 Task: Export the audit logs in CSV.
Action: Mouse moved to (1039, 250)
Screenshot: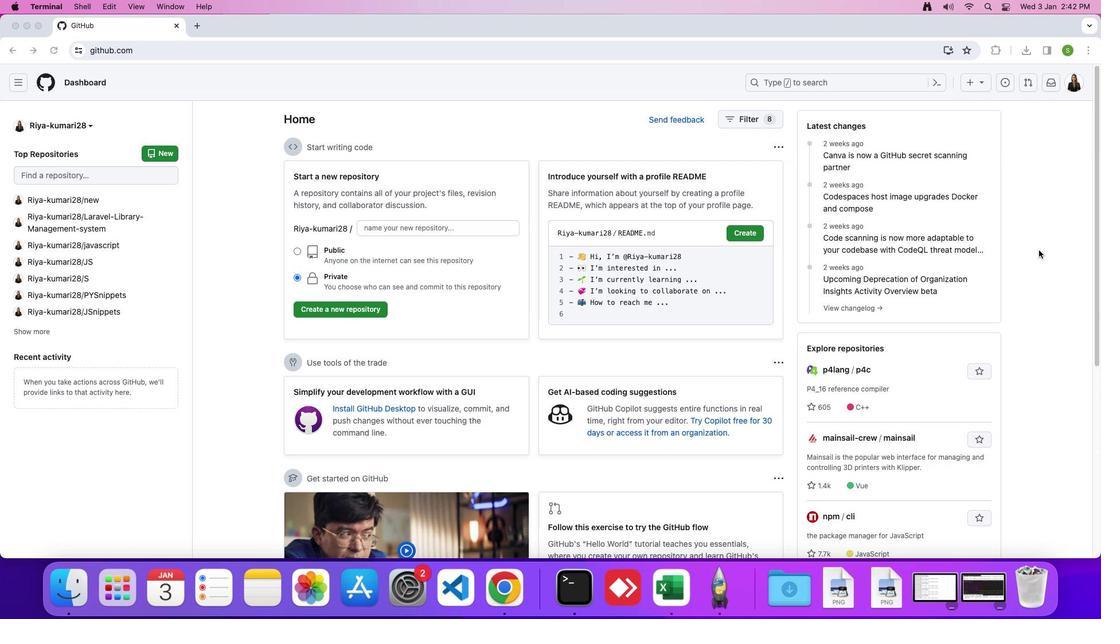 
Action: Mouse pressed left at (1039, 250)
Screenshot: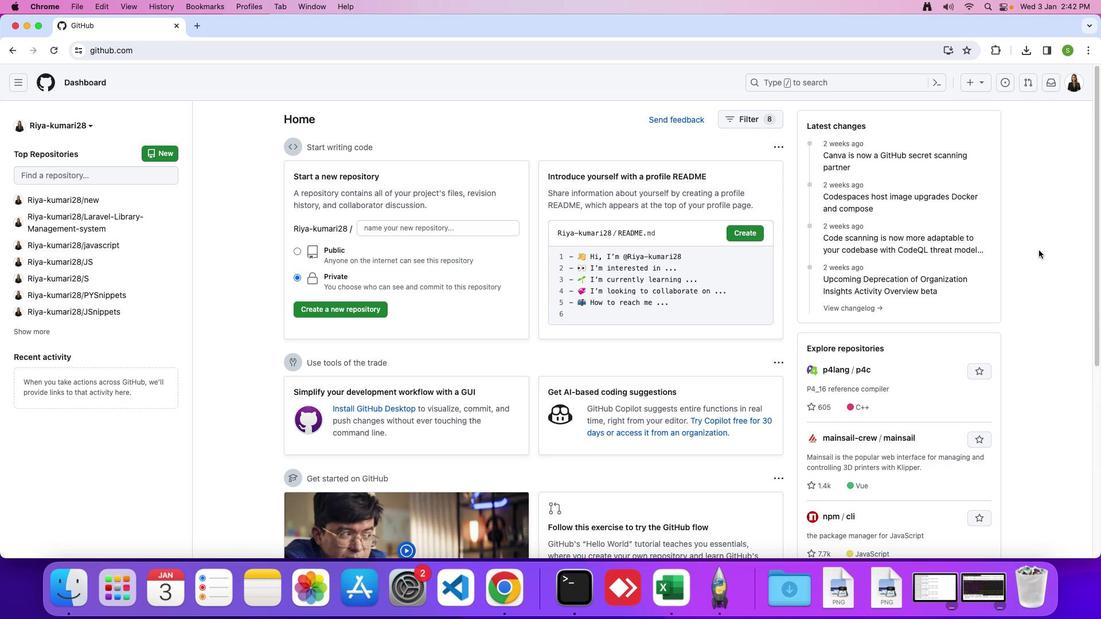 
Action: Mouse moved to (1075, 82)
Screenshot: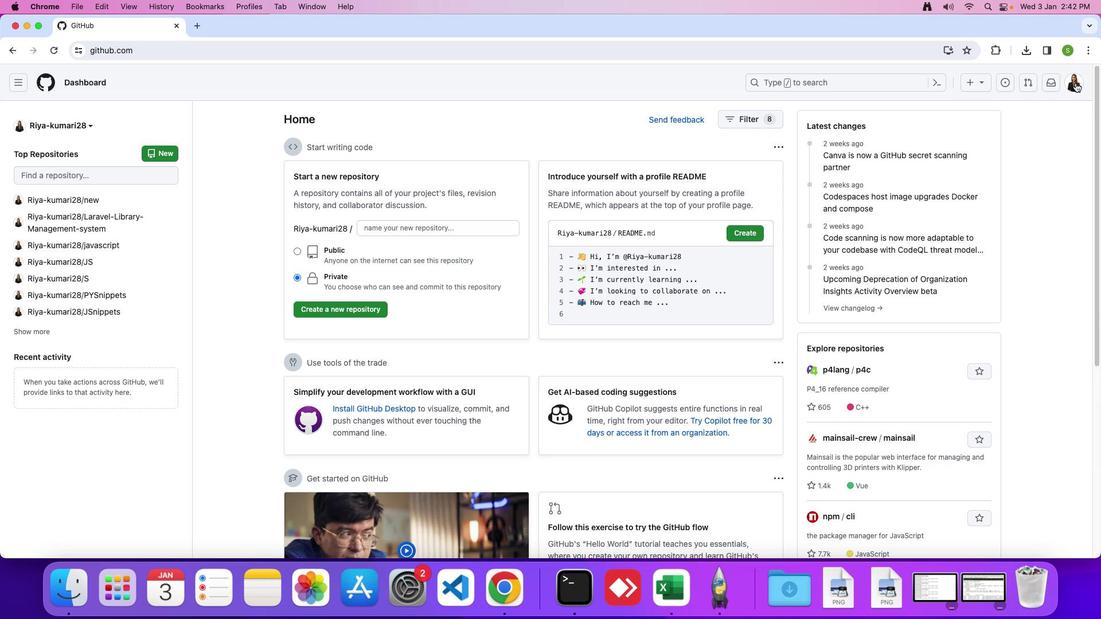 
Action: Mouse pressed left at (1075, 82)
Screenshot: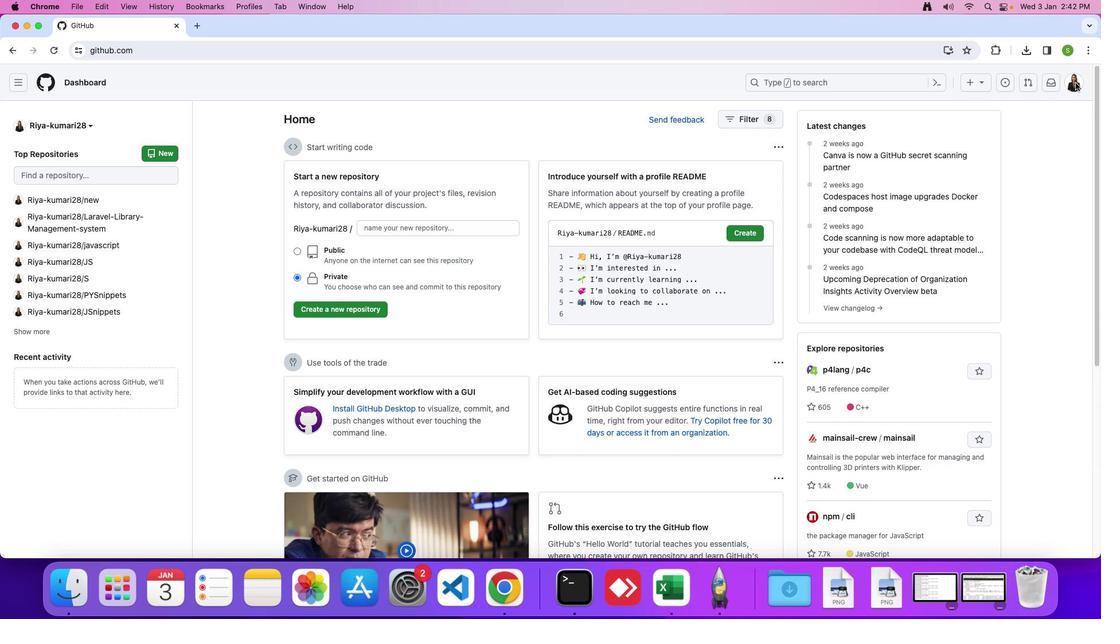 
Action: Mouse moved to (1011, 396)
Screenshot: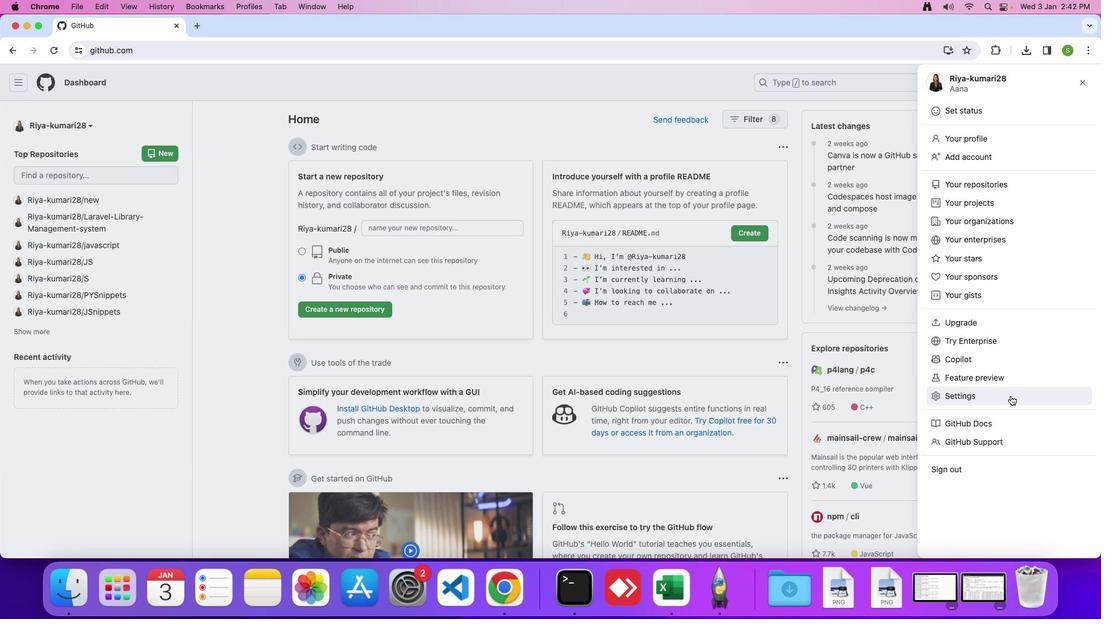 
Action: Mouse pressed left at (1011, 396)
Screenshot: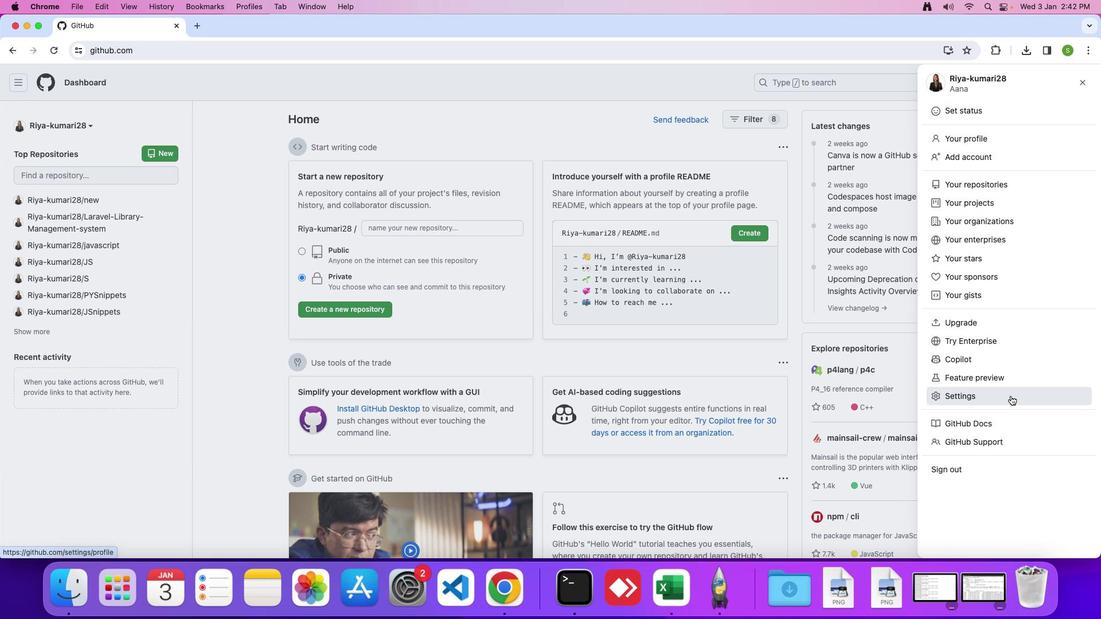 
Action: Mouse moved to (356, 404)
Screenshot: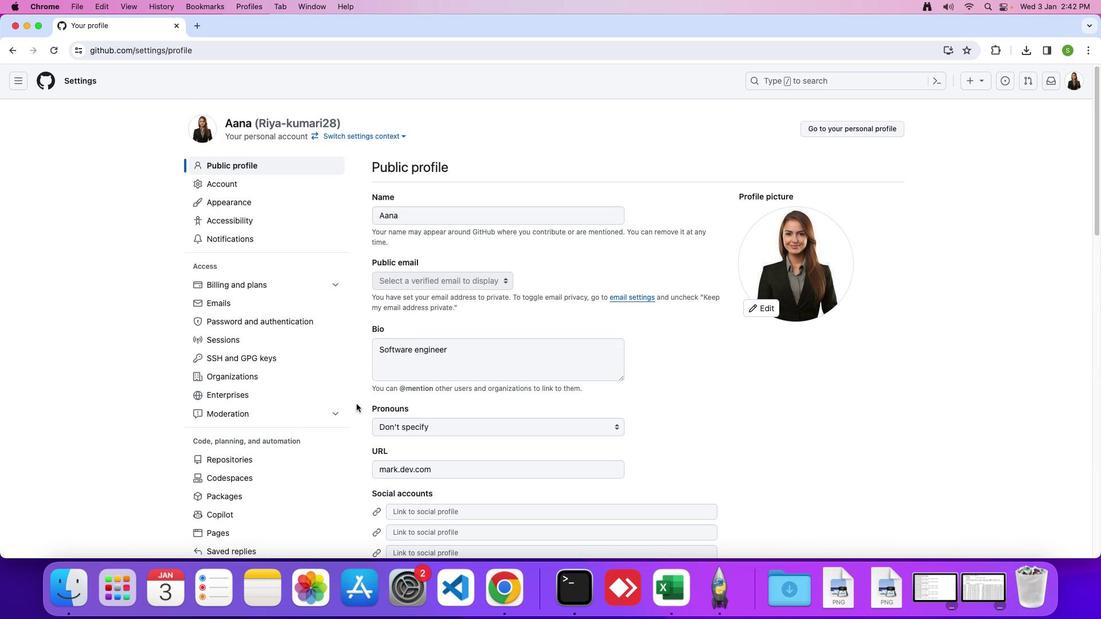 
Action: Mouse scrolled (356, 404) with delta (0, 0)
Screenshot: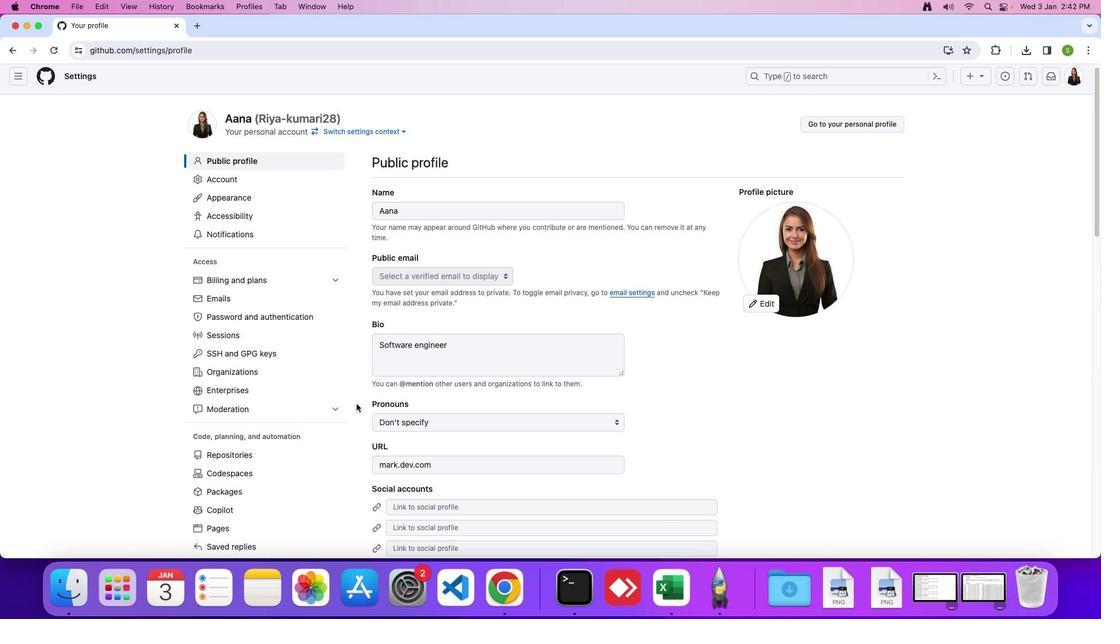 
Action: Mouse moved to (356, 404)
Screenshot: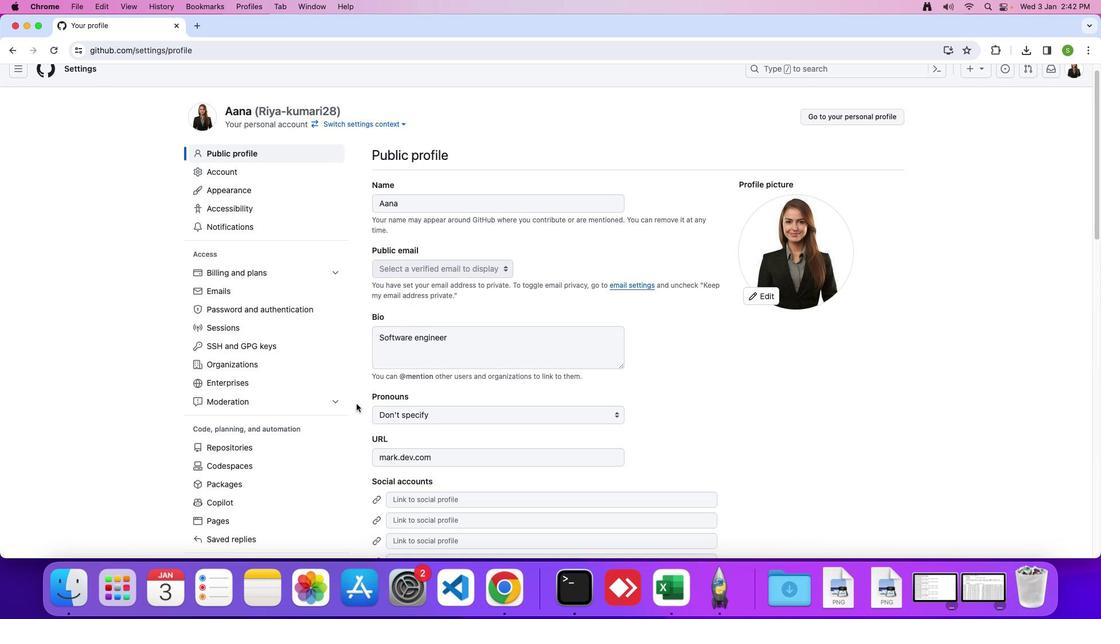 
Action: Mouse scrolled (356, 404) with delta (0, 0)
Screenshot: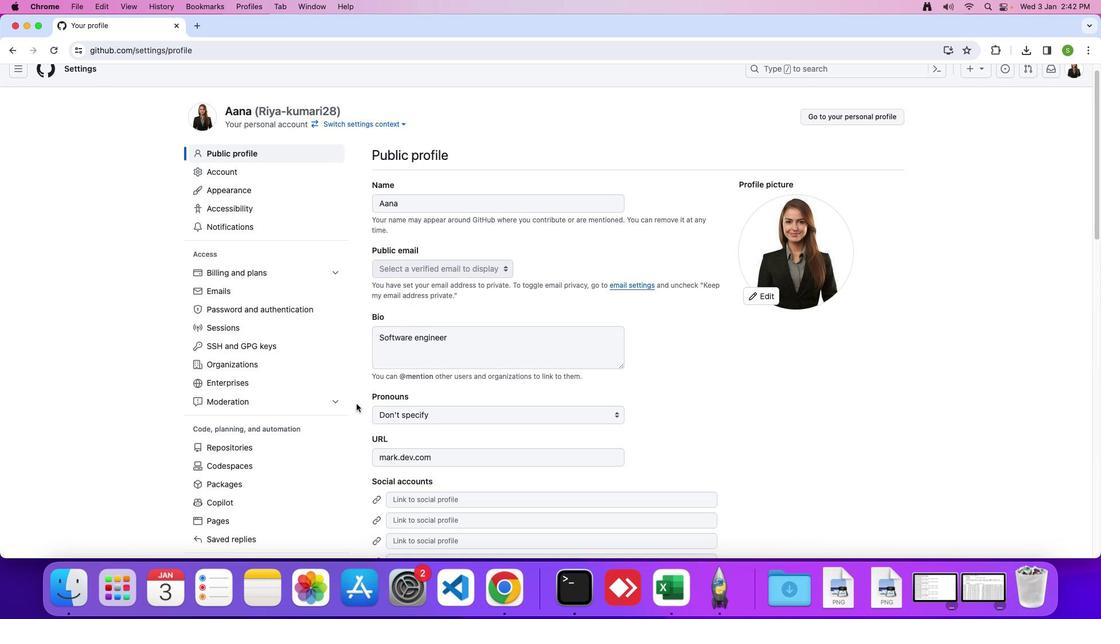 
Action: Mouse moved to (356, 404)
Screenshot: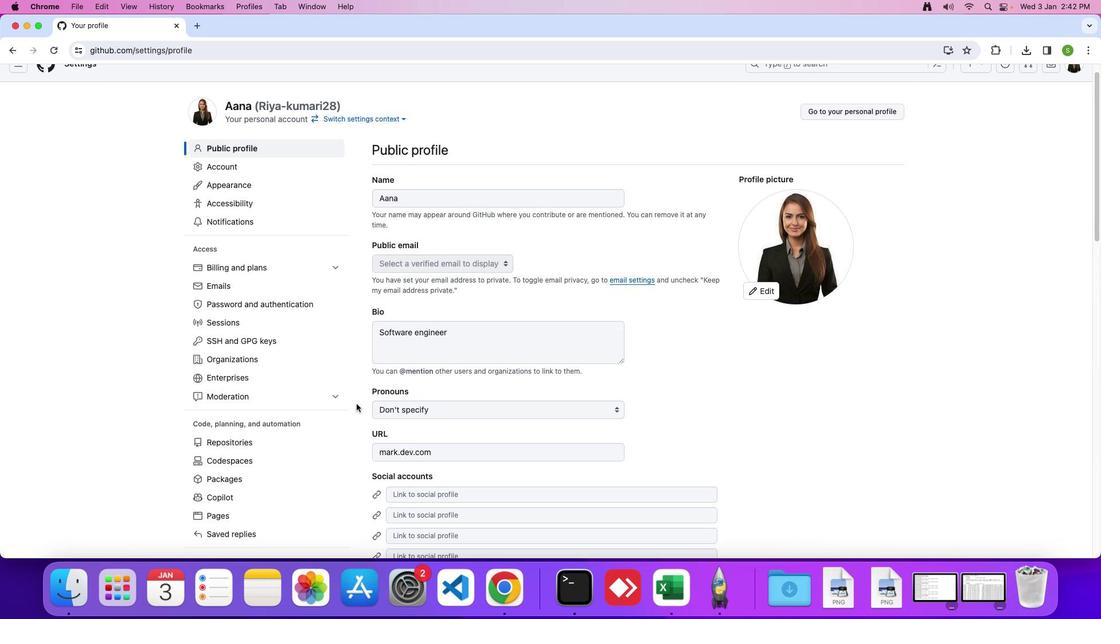 
Action: Mouse scrolled (356, 404) with delta (0, -1)
Screenshot: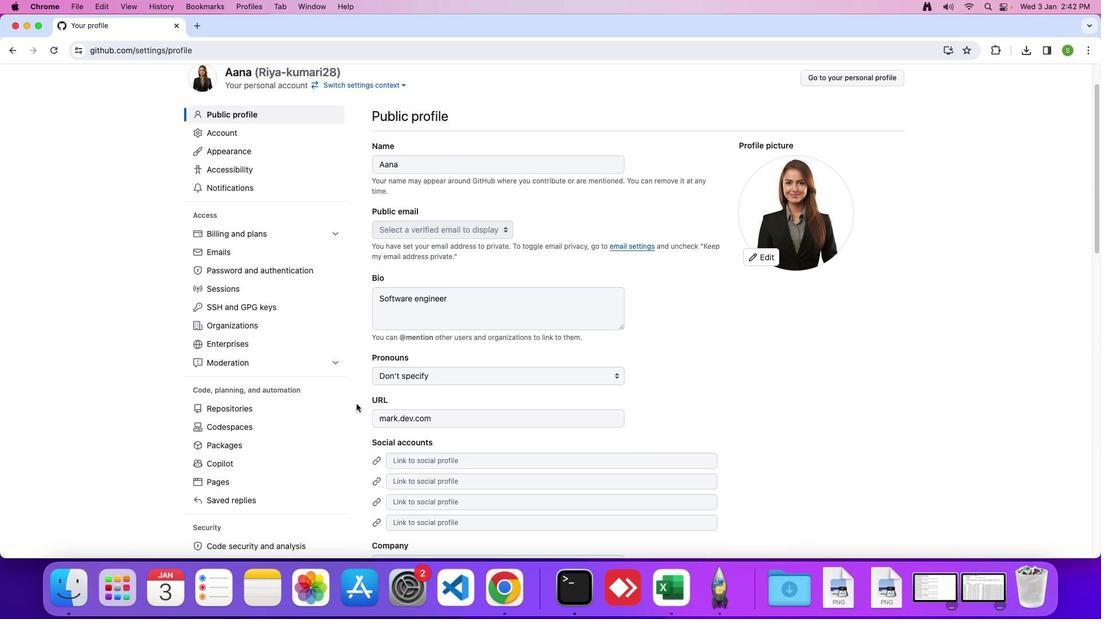 
Action: Mouse moved to (356, 403)
Screenshot: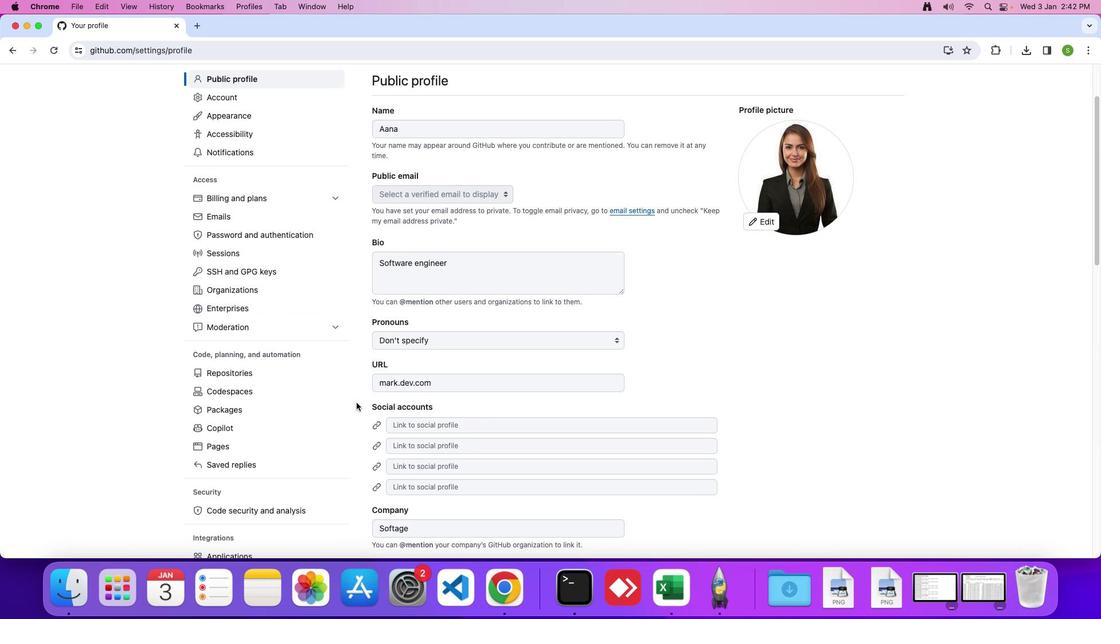 
Action: Mouse scrolled (356, 403) with delta (0, 0)
Screenshot: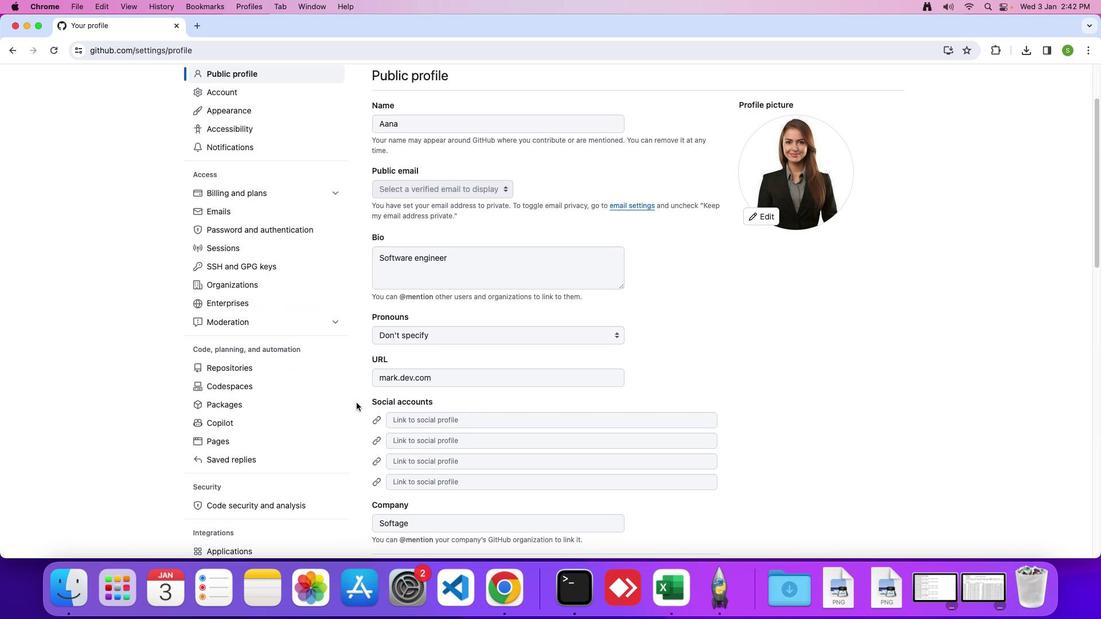
Action: Mouse moved to (356, 402)
Screenshot: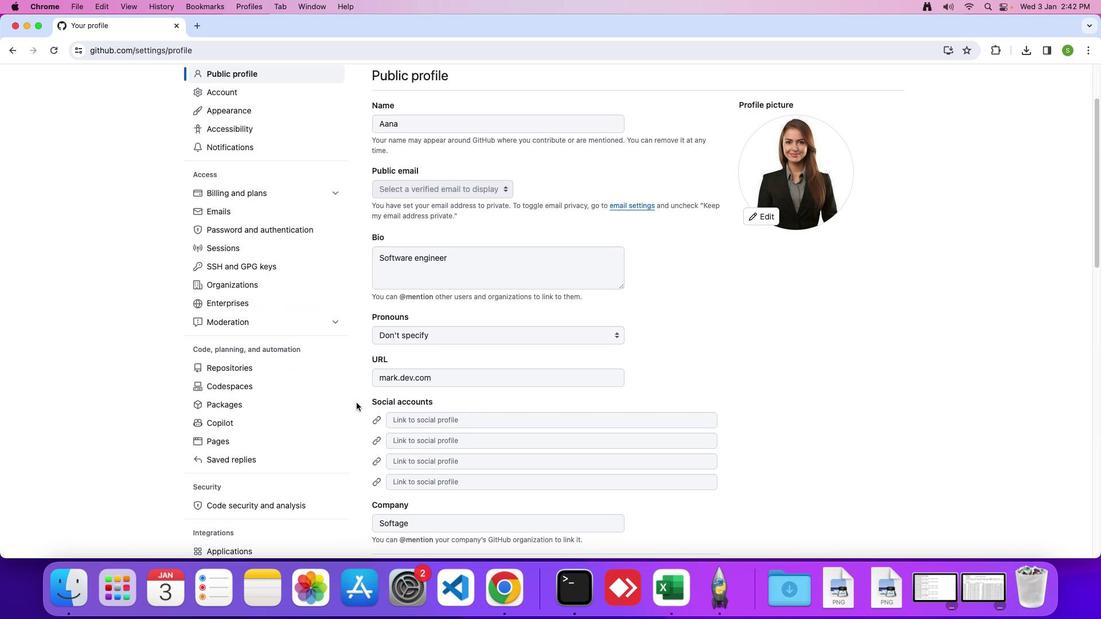 
Action: Mouse scrolled (356, 402) with delta (0, 0)
Screenshot: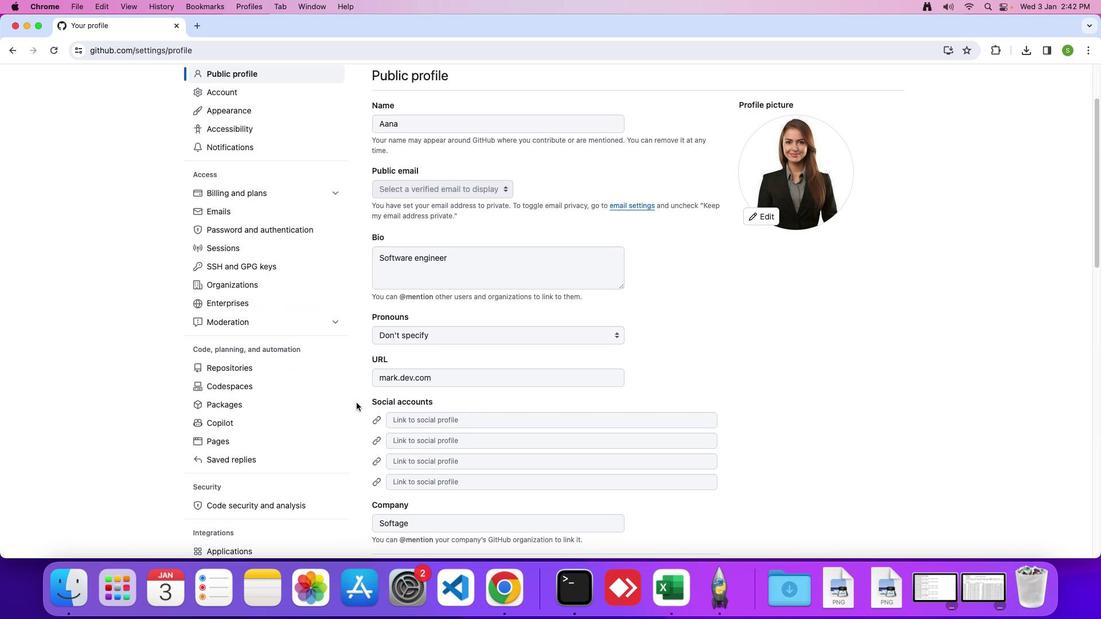 
Action: Mouse scrolled (356, 402) with delta (0, -1)
Screenshot: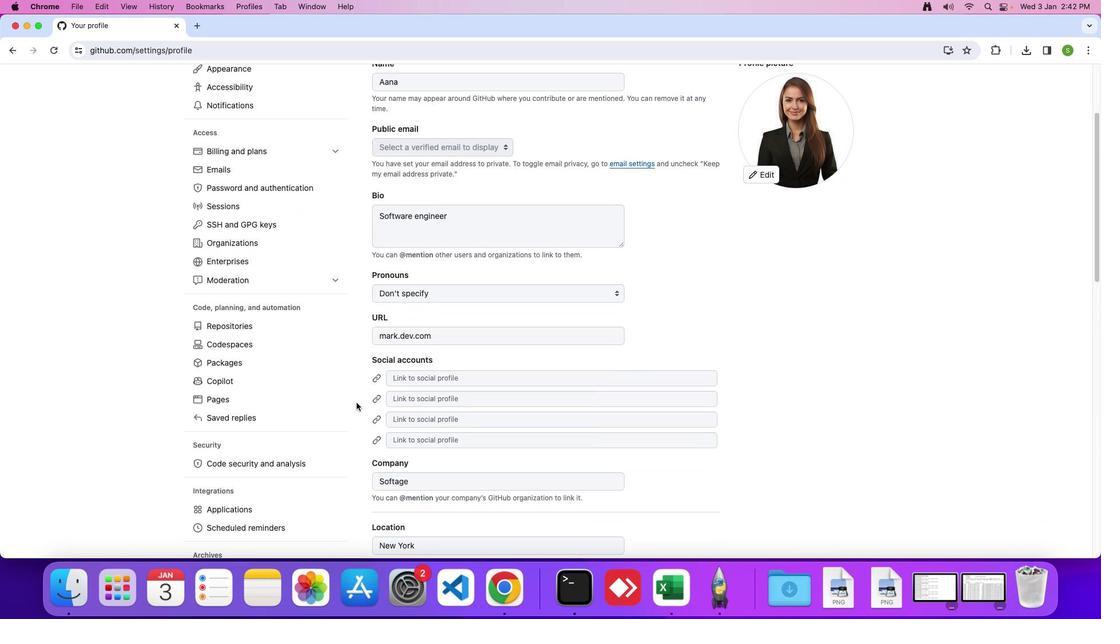 
Action: Mouse moved to (356, 402)
Screenshot: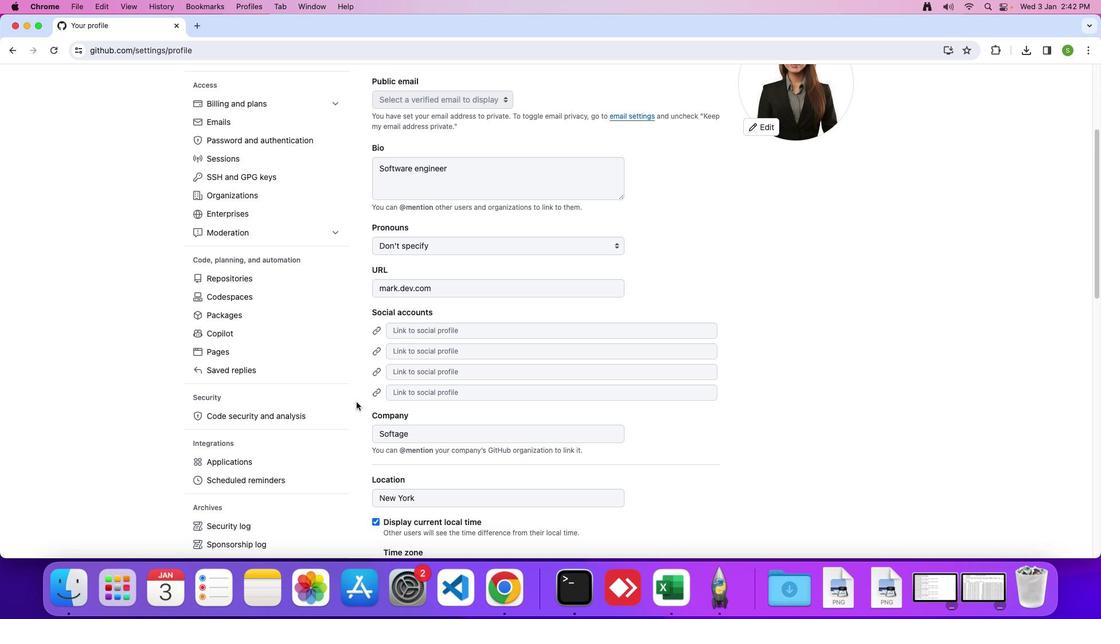 
Action: Mouse scrolled (356, 402) with delta (0, 0)
Screenshot: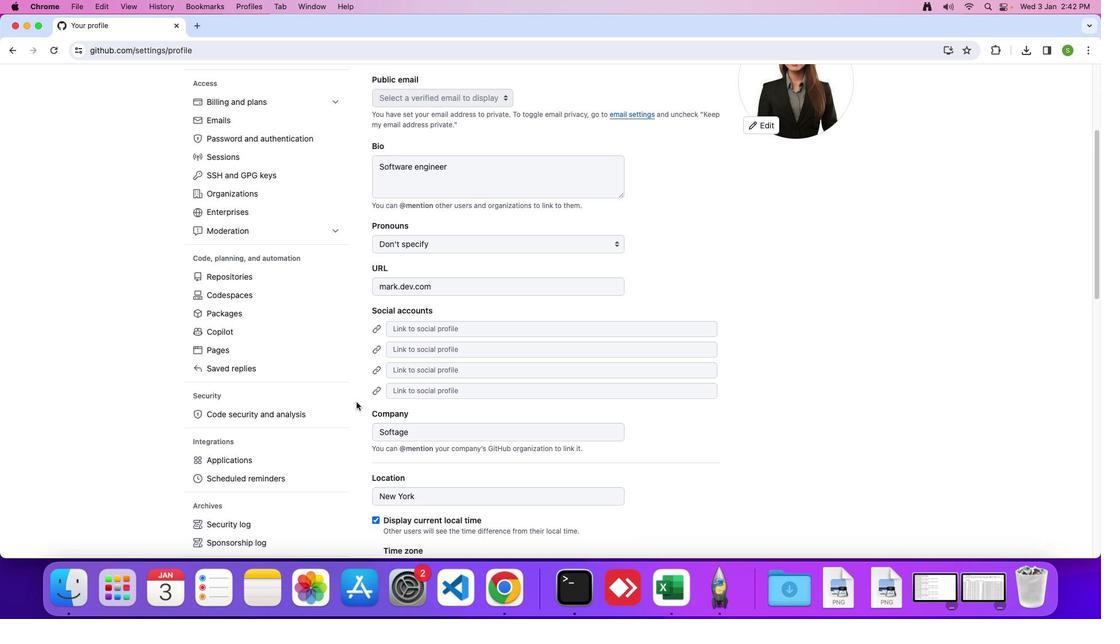 
Action: Mouse moved to (356, 402)
Screenshot: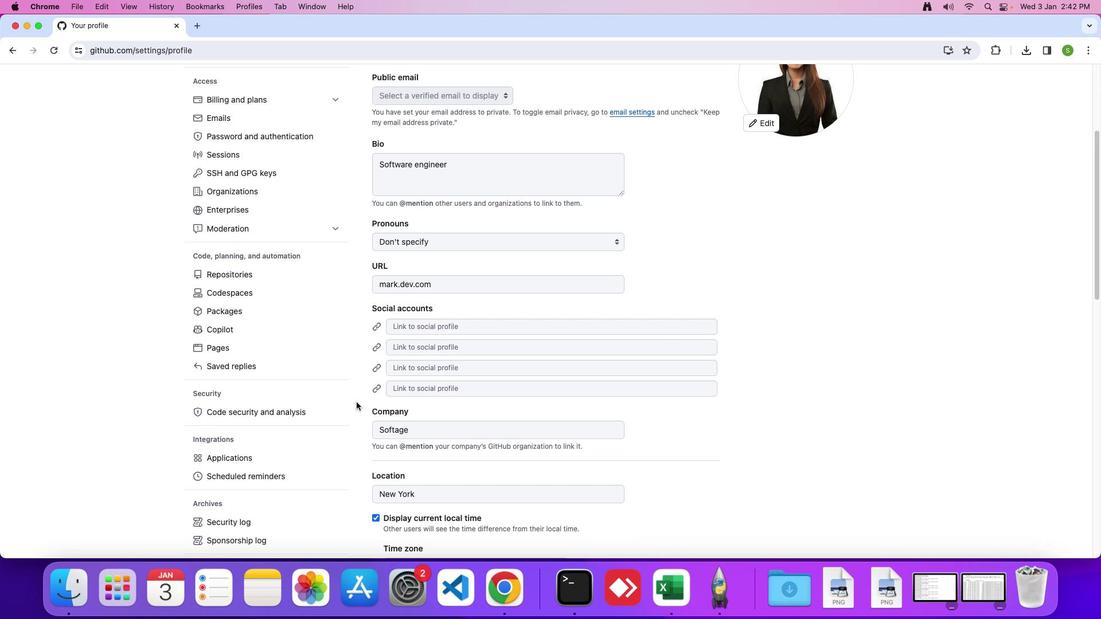 
Action: Mouse scrolled (356, 402) with delta (0, 0)
Screenshot: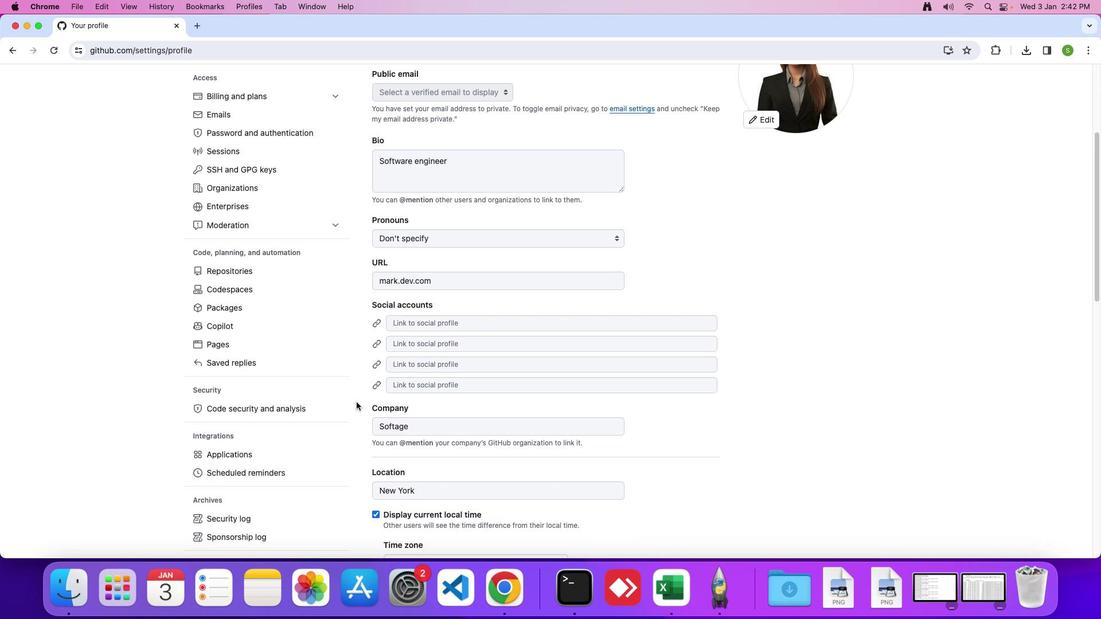 
Action: Mouse moved to (285, 516)
Screenshot: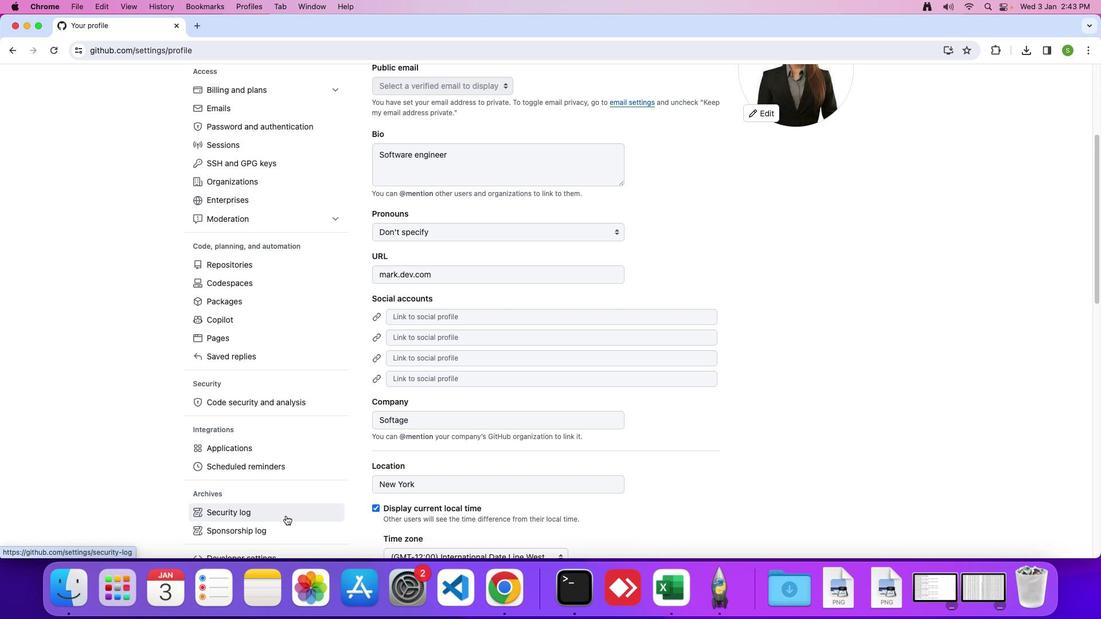 
Action: Mouse pressed left at (285, 516)
Screenshot: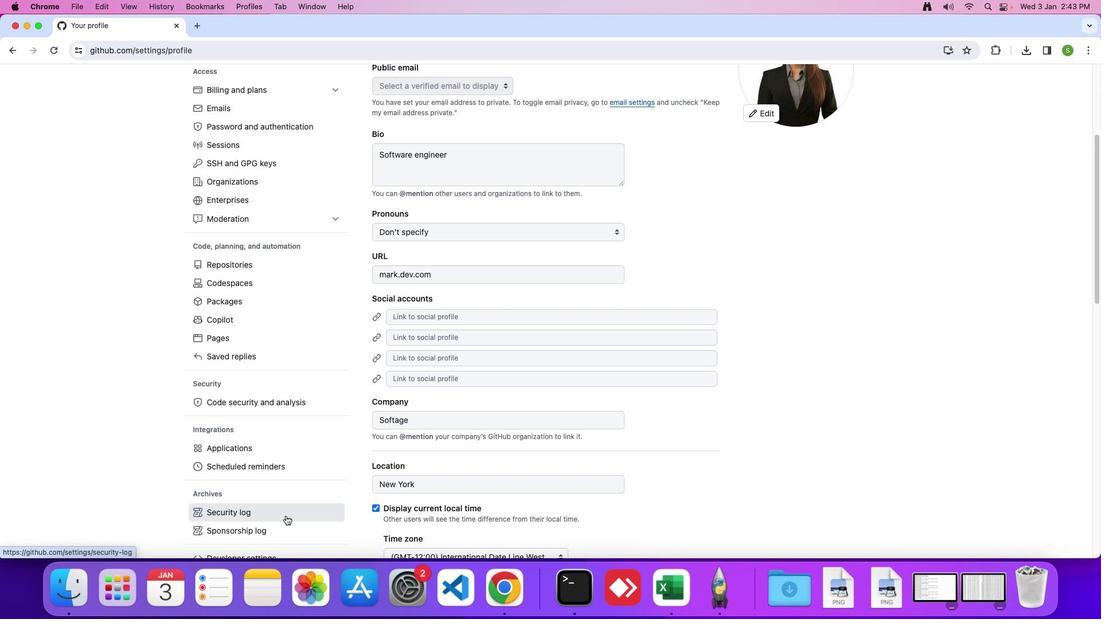 
Action: Mouse moved to (887, 203)
Screenshot: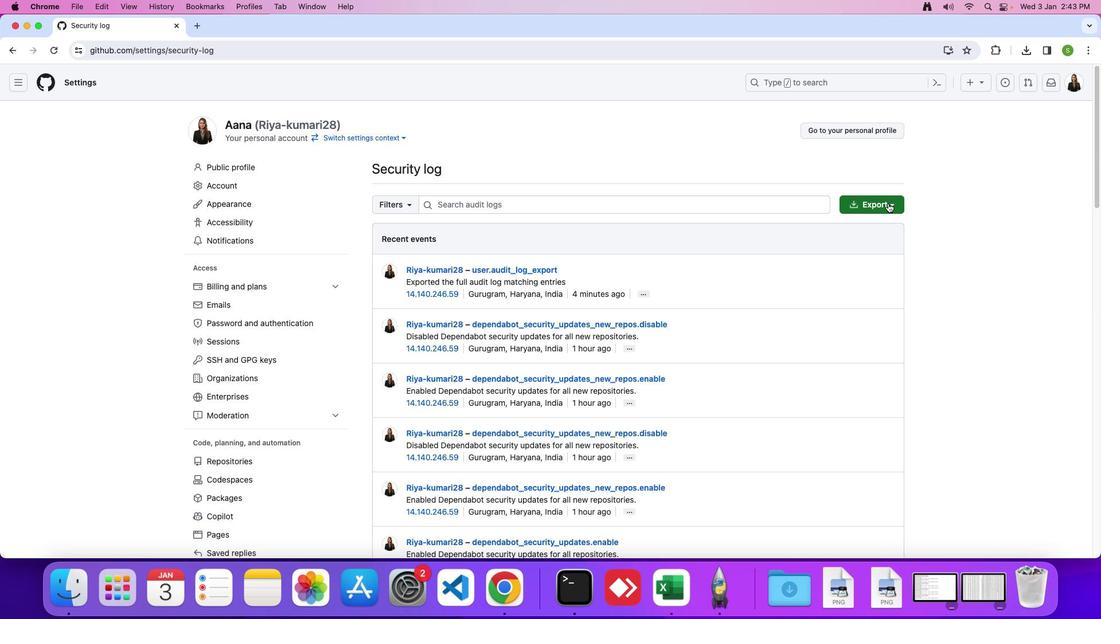
Action: Mouse pressed left at (887, 203)
Screenshot: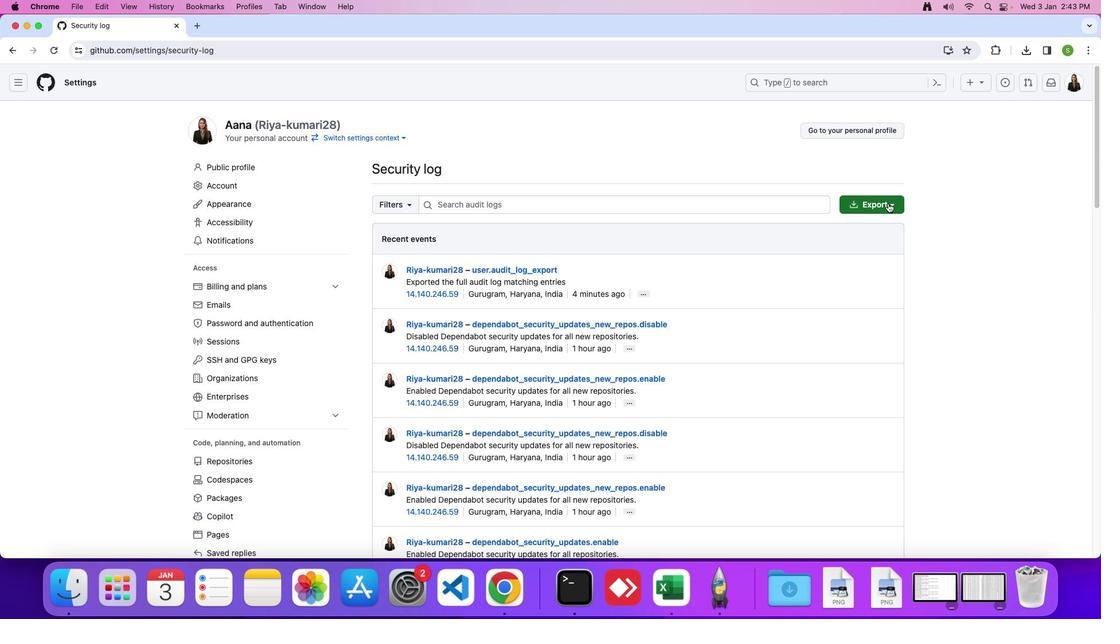 
Action: Mouse moved to (869, 240)
Screenshot: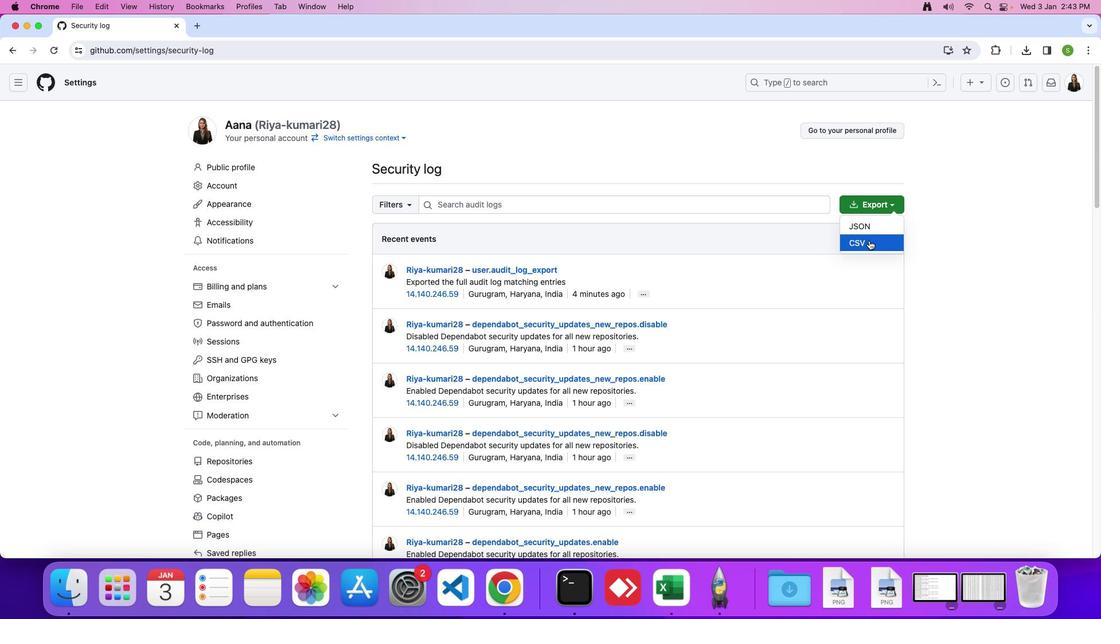 
Action: Mouse pressed left at (869, 240)
Screenshot: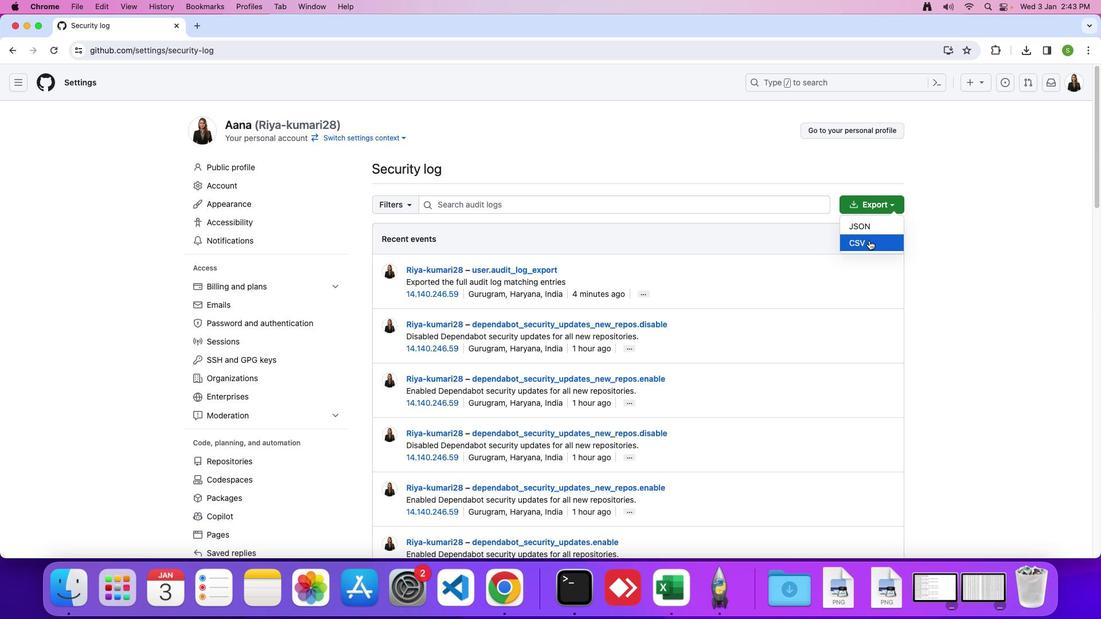 
Action: Mouse moved to (868, 243)
Screenshot: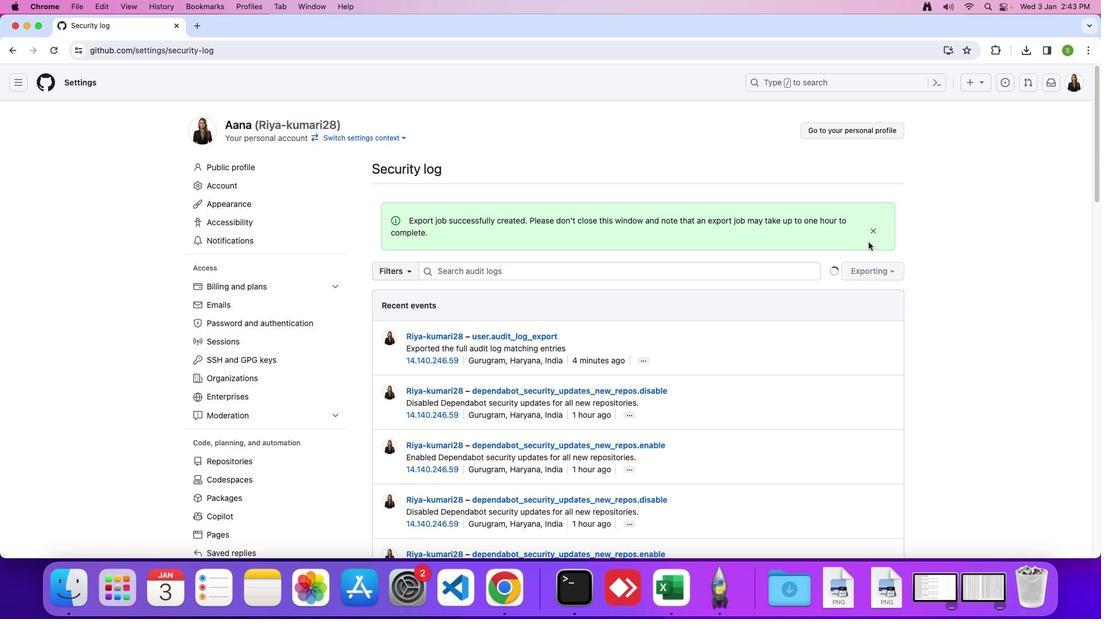 
